 Task: Add an event with the title Training Session: Effective Communication and Relationship Building in Teams, date '2023/10/16', time 7:00 AM to 9:00 AMand add a description: Participants will learn essential communication skills, including active listening, expressing ideas clearly, and providing constructive feedback. They will also explore techniques for fostering open and honest communication within the team.Select event color  Lavender . Add location for the event as: 123 Lello Bookstore, Porto, Portugal, logged in from the account softage.5@softage.netand send the event invitation to softage.1@softage.net and softage.2@softage.net. Set a reminder for the event Doesn't repeat
Action: Mouse moved to (47, 107)
Screenshot: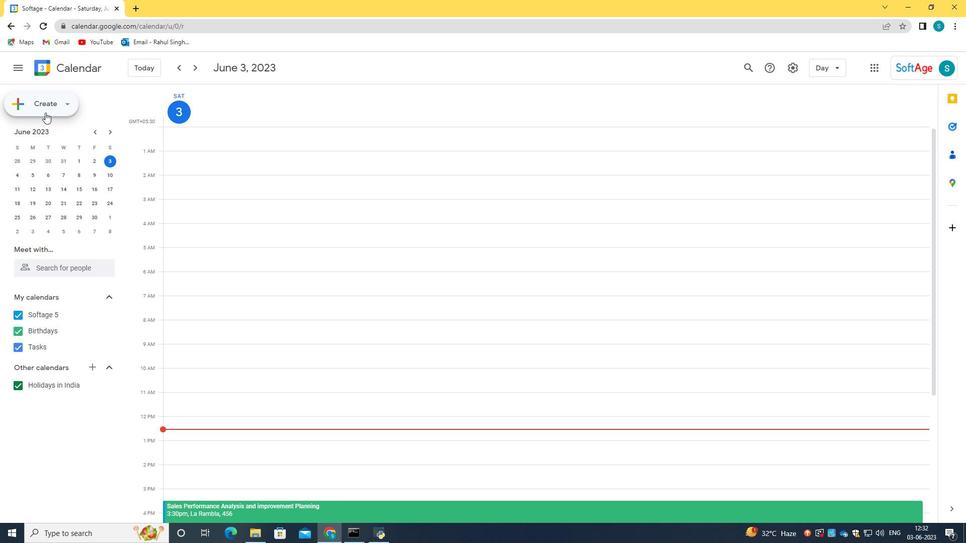 
Action: Mouse pressed left at (47, 107)
Screenshot: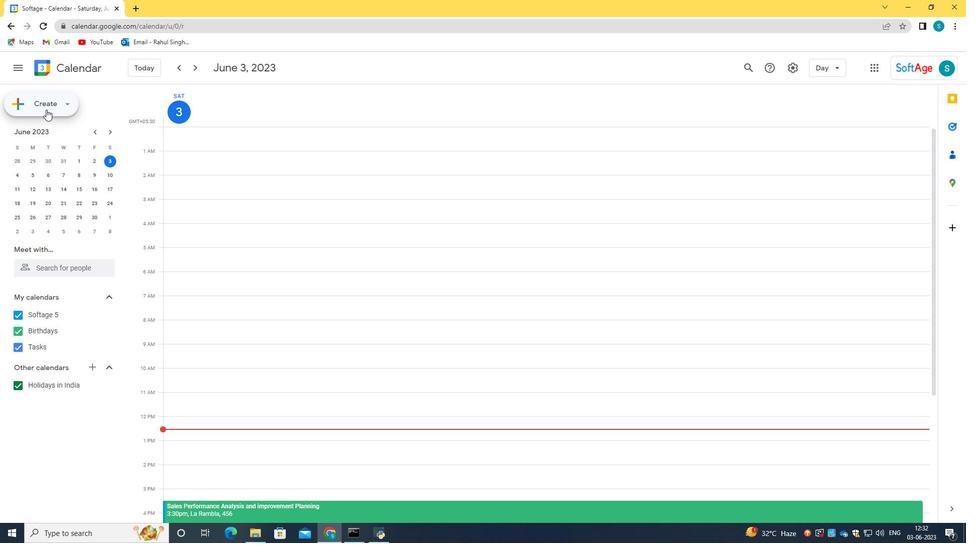 
Action: Mouse moved to (47, 130)
Screenshot: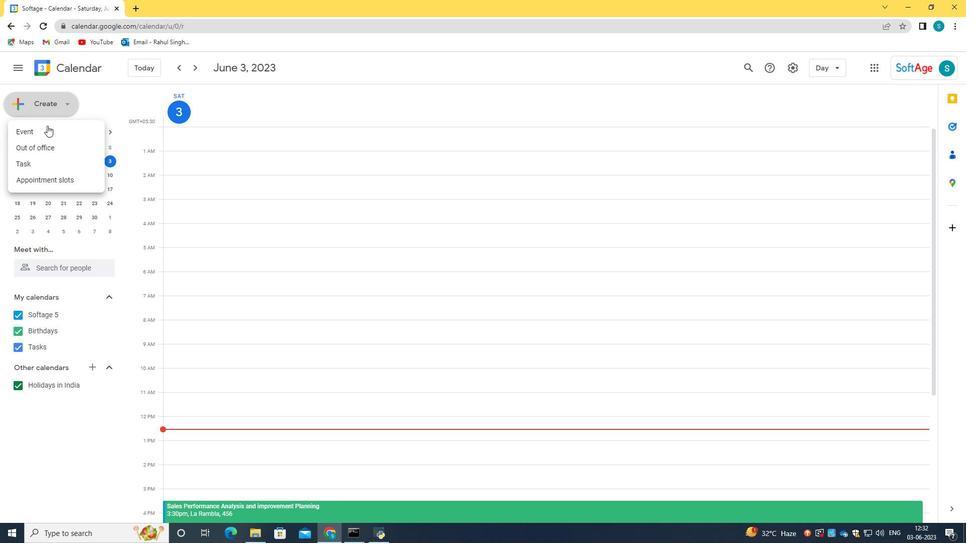 
Action: Mouse pressed left at (47, 130)
Screenshot: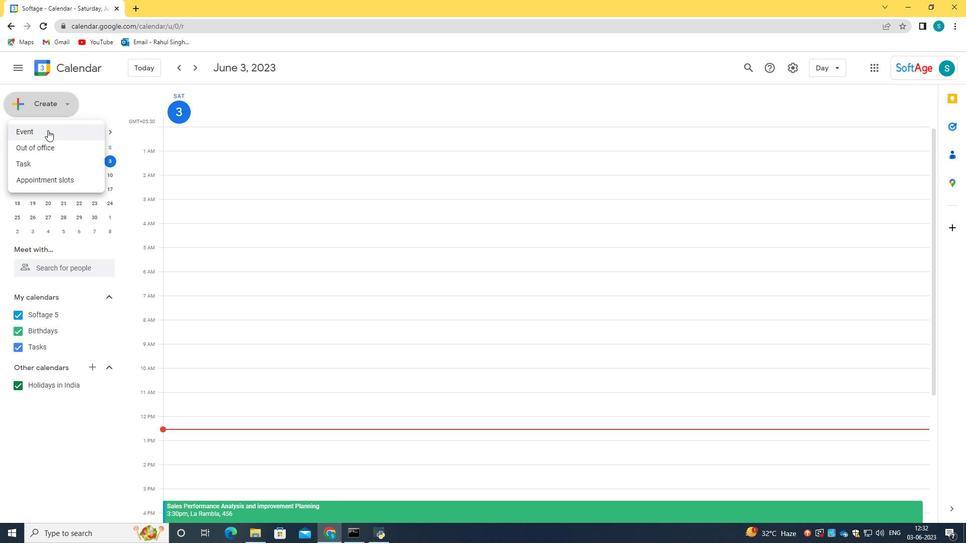 
Action: Mouse moved to (572, 425)
Screenshot: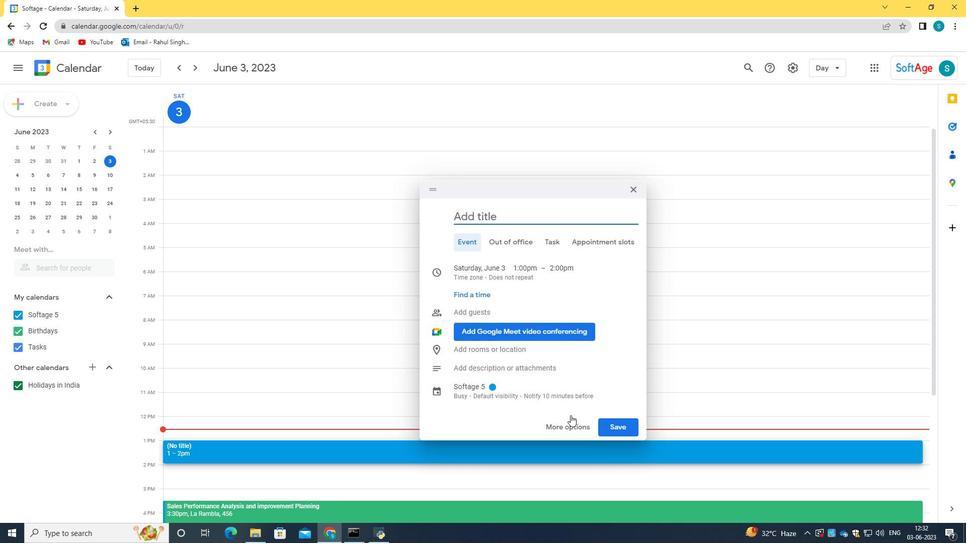 
Action: Mouse pressed left at (572, 425)
Screenshot: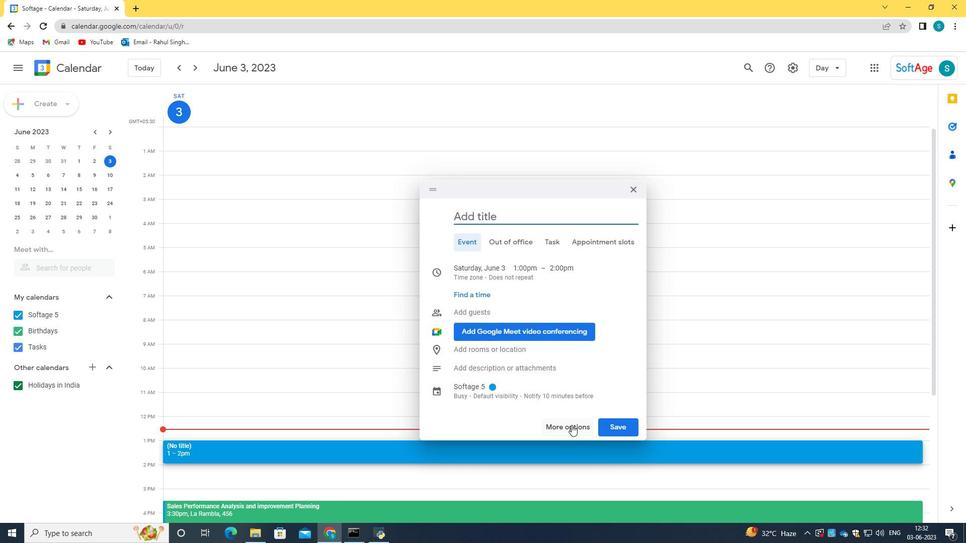
Action: Mouse moved to (239, 74)
Screenshot: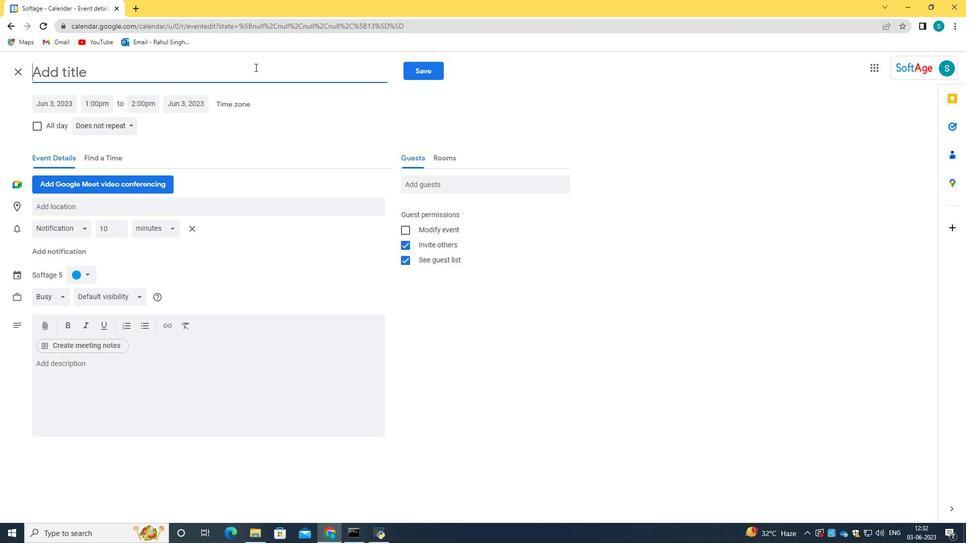 
Action: Mouse pressed left at (239, 74)
Screenshot: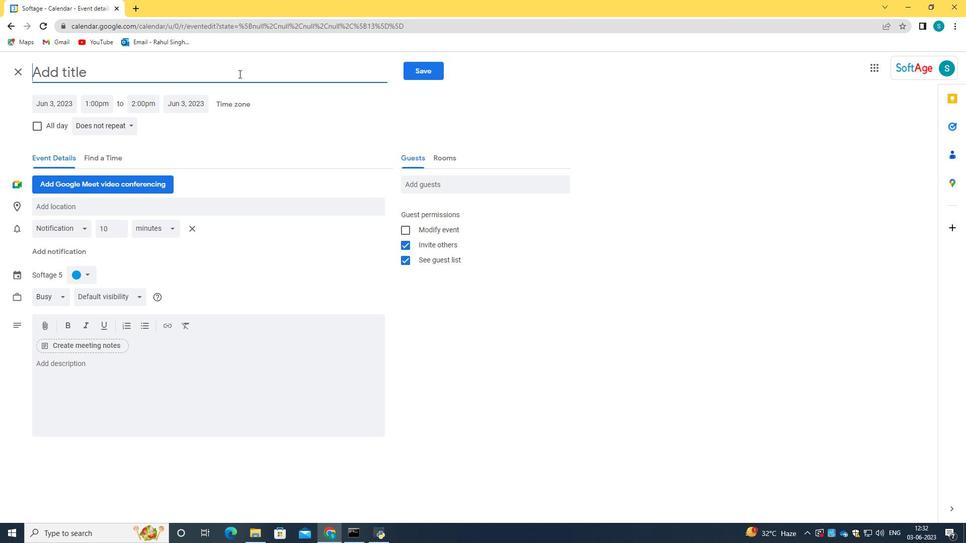 
Action: Key pressed <Key.caps_lock>T<Key.caps_lock>raining<Key.space><Key.caps_lock>S<Key.caps_lock>ession<Key.shift_r><Key.shift_r><Key.shift_r>:<Key.space><Key.caps_lock>E<Key.caps_lock>ffective<Key.space><Key.caps_lock>C<Key.caps_lock>ommuncation<Key.space>and<Key.space><Key.backspace><Key.backspace><Key.backspace><Key.backspace><Key.backspace><Key.backspace><Key.backspace><Key.backspace><Key.backspace><Key.backspace><Key.backspace><Key.backspace><Key.backspace><Key.backspace>munication<Key.space>and<Key.space><Key.caps_lock>R<Key.caps_lock>elationship<Key.space><Key.caps_lock>B<Key.caps_lock>uilding<Key.space>in<Key.space><Key.caps_lock>T<Key.caps_lock>eams
Screenshot: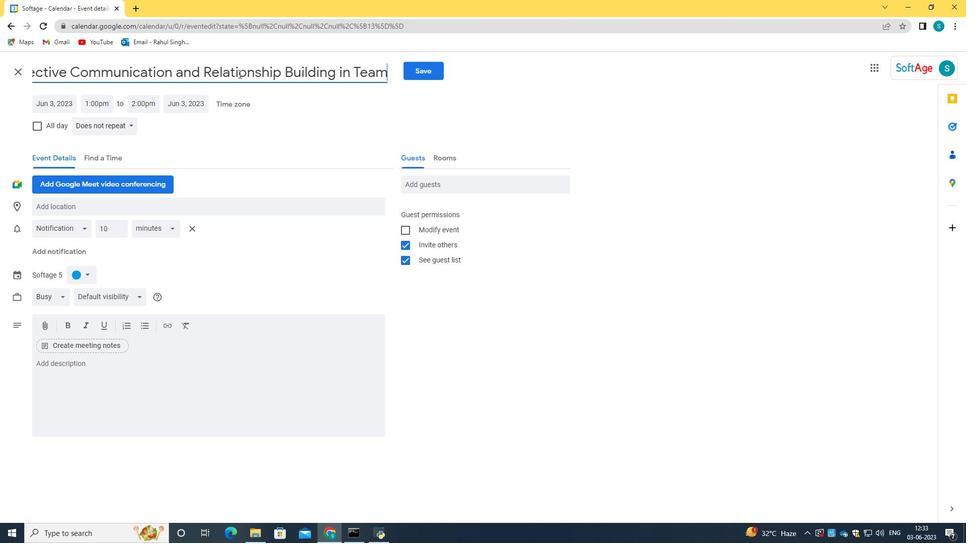 
Action: Mouse moved to (67, 102)
Screenshot: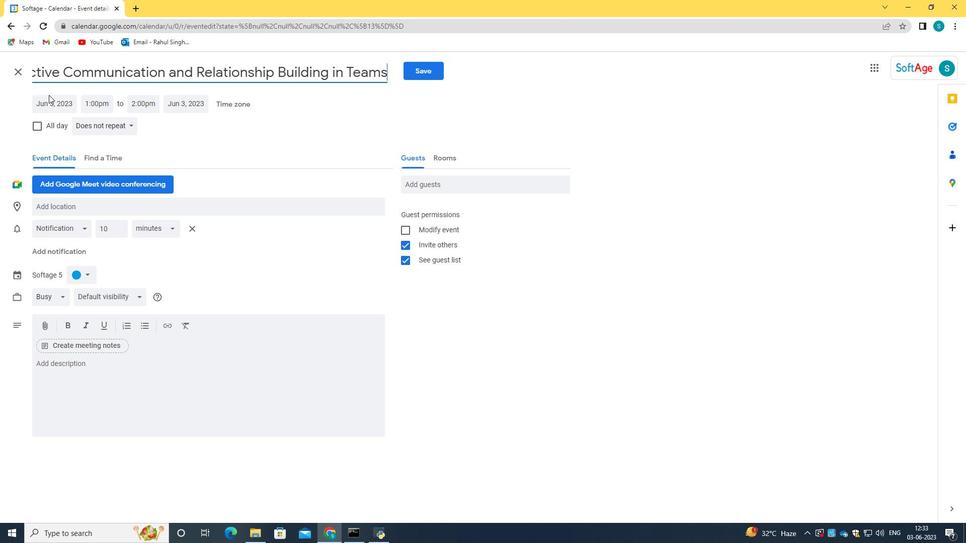 
Action: Mouse pressed left at (67, 102)
Screenshot: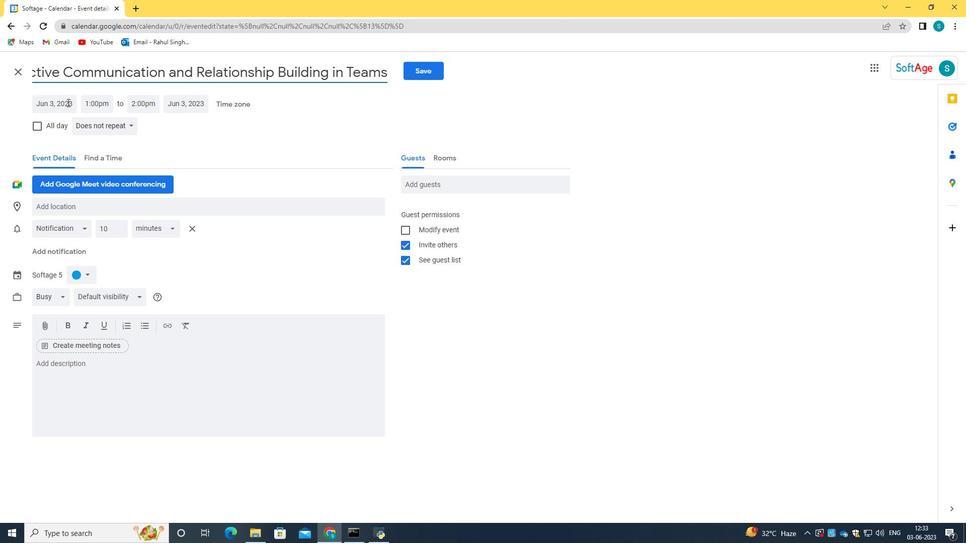 
Action: Key pressed 2023/10/16
Screenshot: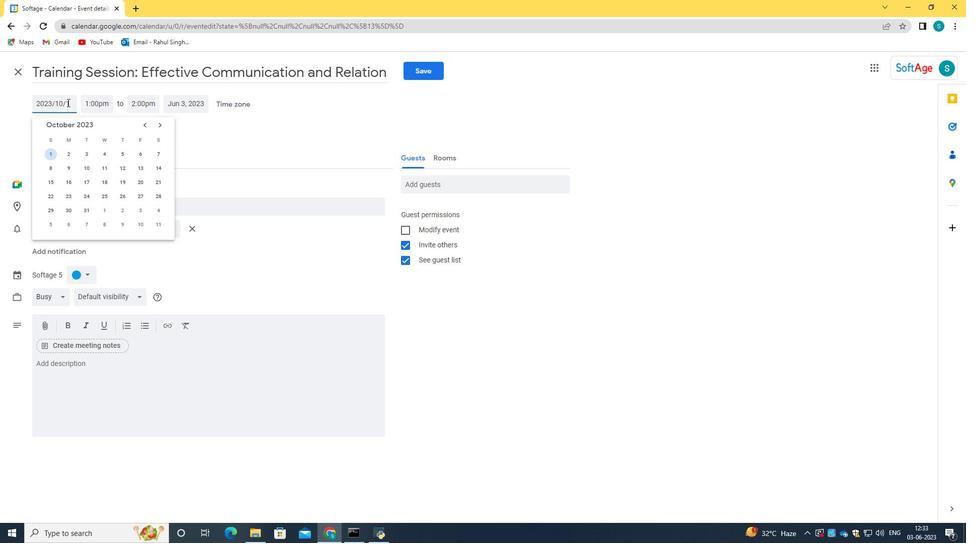 
Action: Mouse moved to (110, 104)
Screenshot: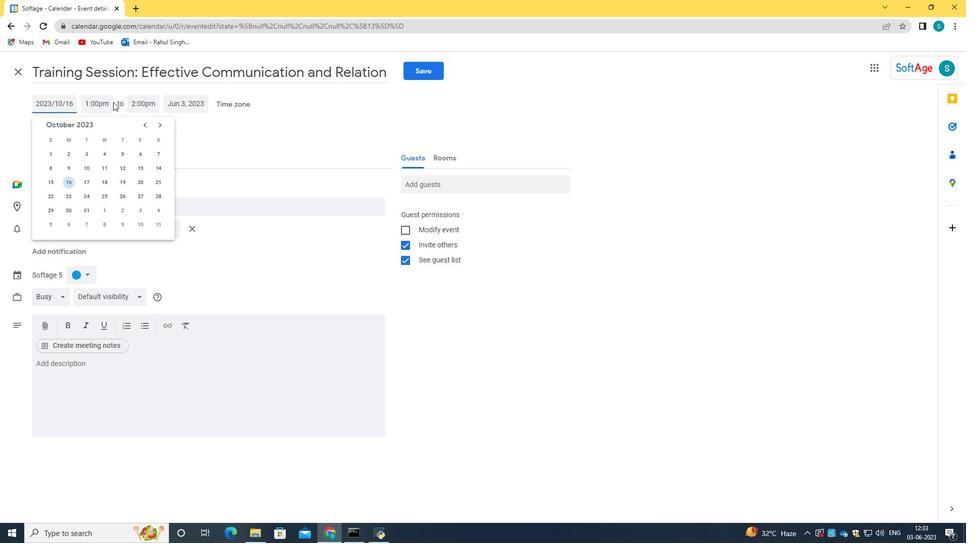 
Action: Mouse pressed left at (110, 104)
Screenshot: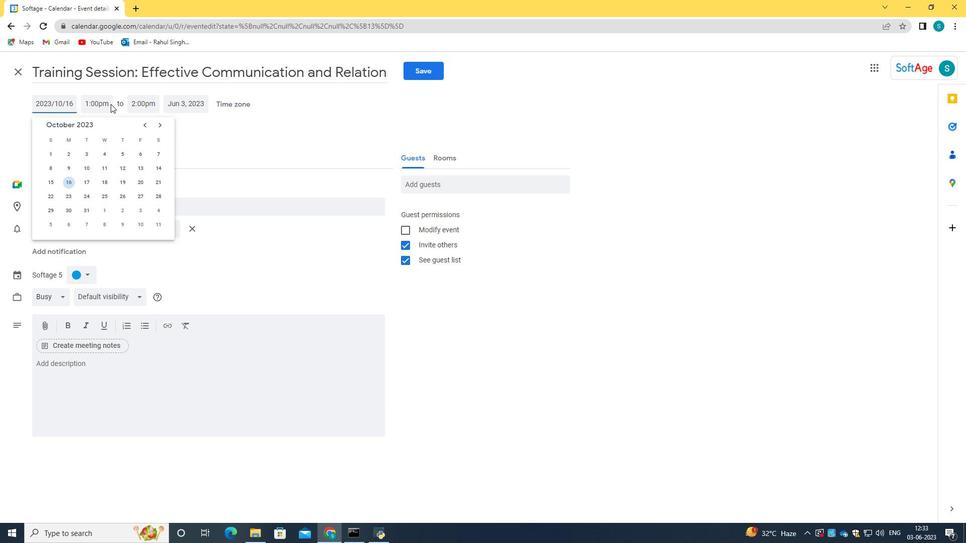 
Action: Key pressed 07<Key.shift_r>:am<Key.backspace><Key.backspace>00<Key.space>am
Screenshot: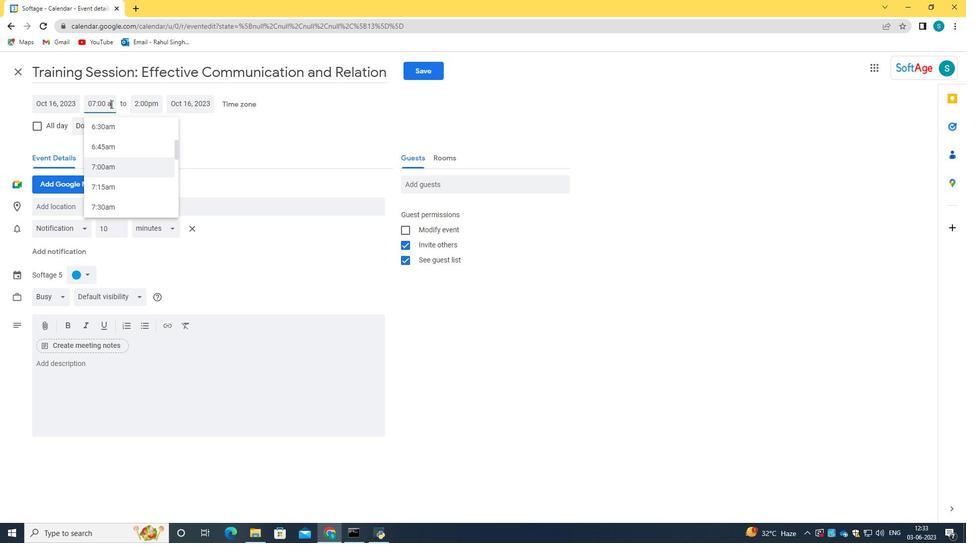 
Action: Mouse moved to (117, 166)
Screenshot: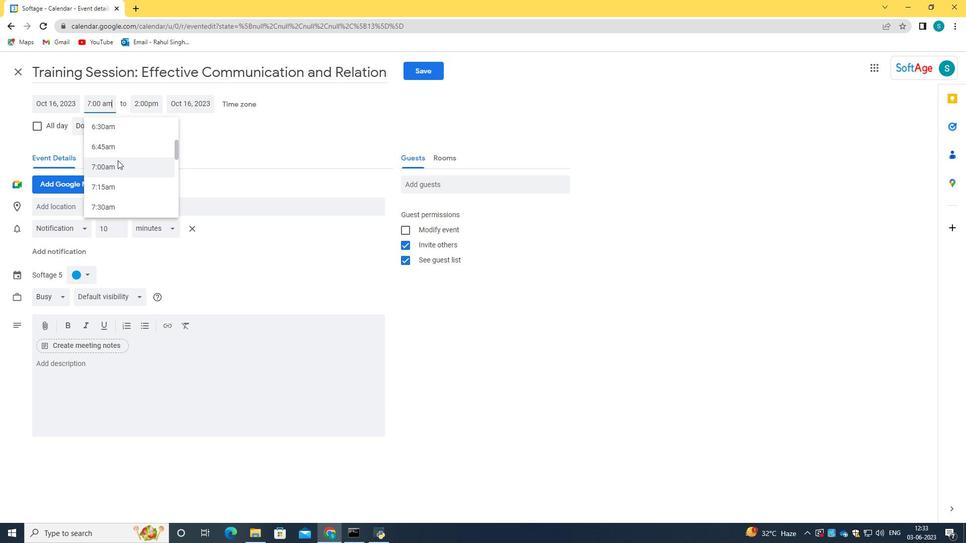 
Action: Mouse pressed left at (117, 166)
Screenshot: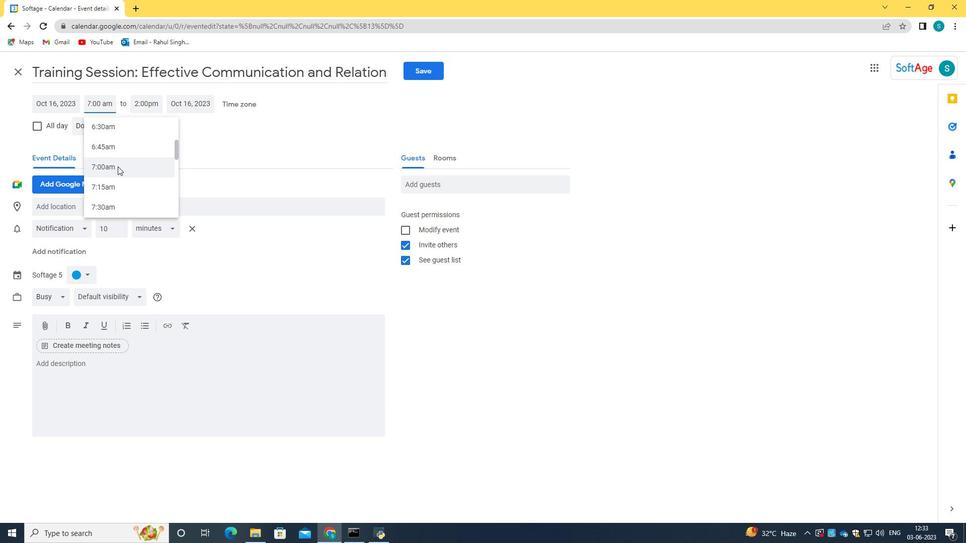 
Action: Mouse moved to (141, 100)
Screenshot: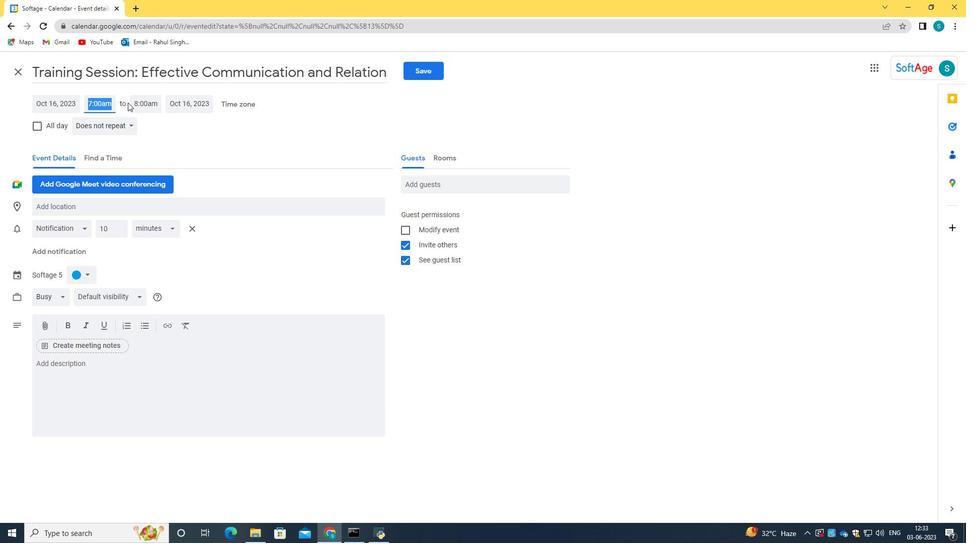 
Action: Mouse pressed left at (141, 100)
Screenshot: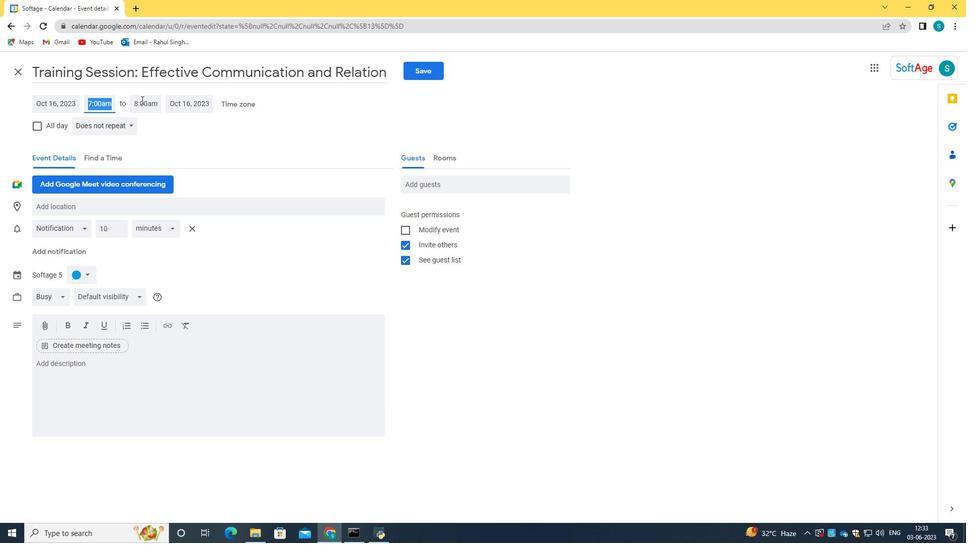 
Action: Key pressed 09<Key.shift_r>:00am
Screenshot: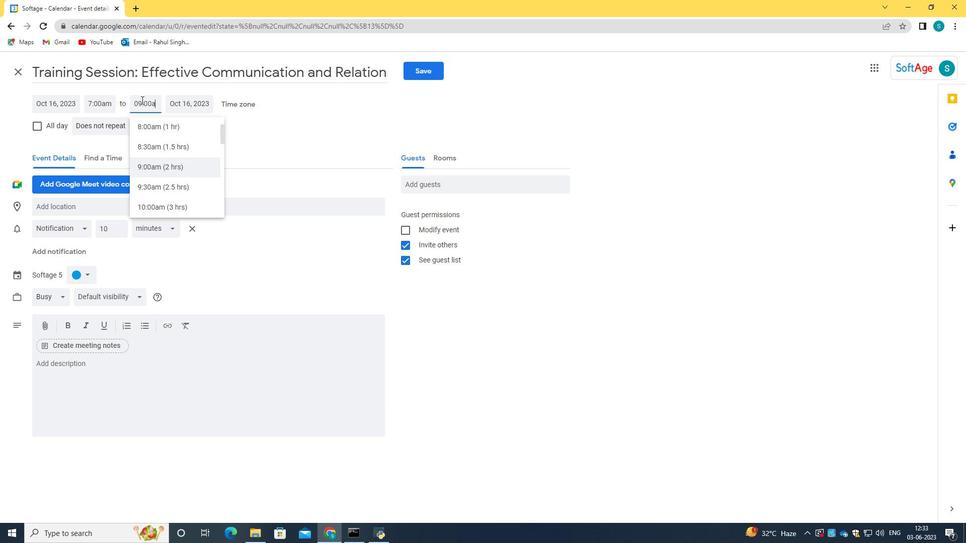 
Action: Mouse moved to (163, 171)
Screenshot: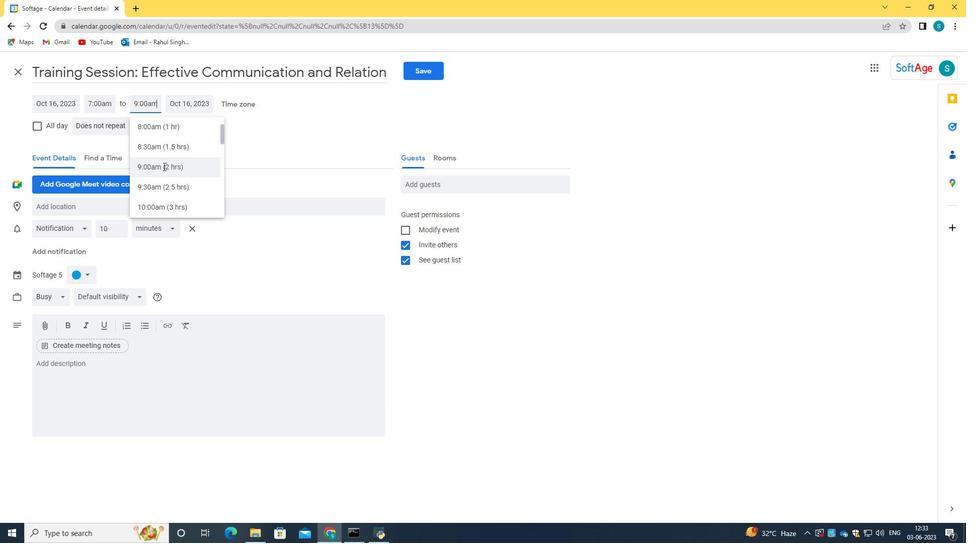 
Action: Mouse pressed left at (163, 171)
Screenshot: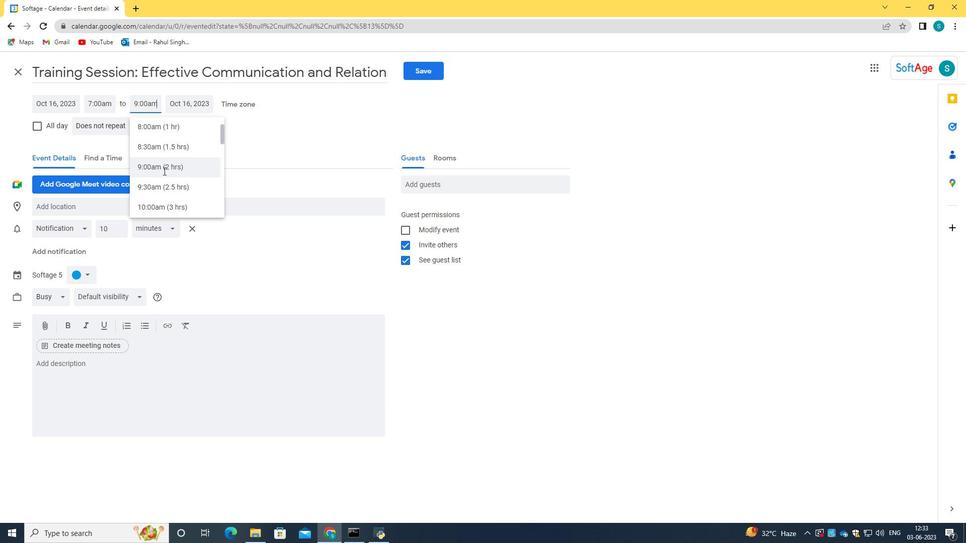 
Action: Mouse moved to (130, 378)
Screenshot: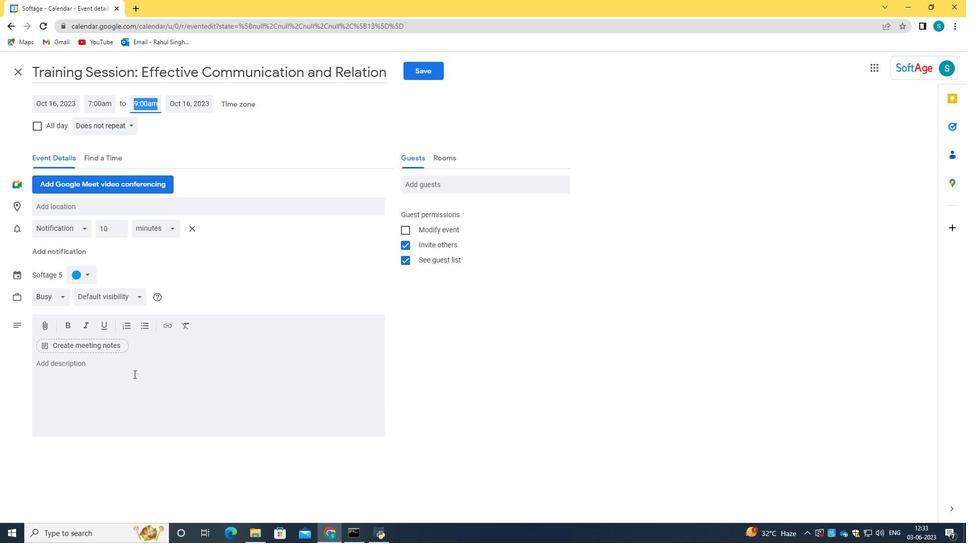 
Action: Mouse pressed left at (130, 378)
Screenshot: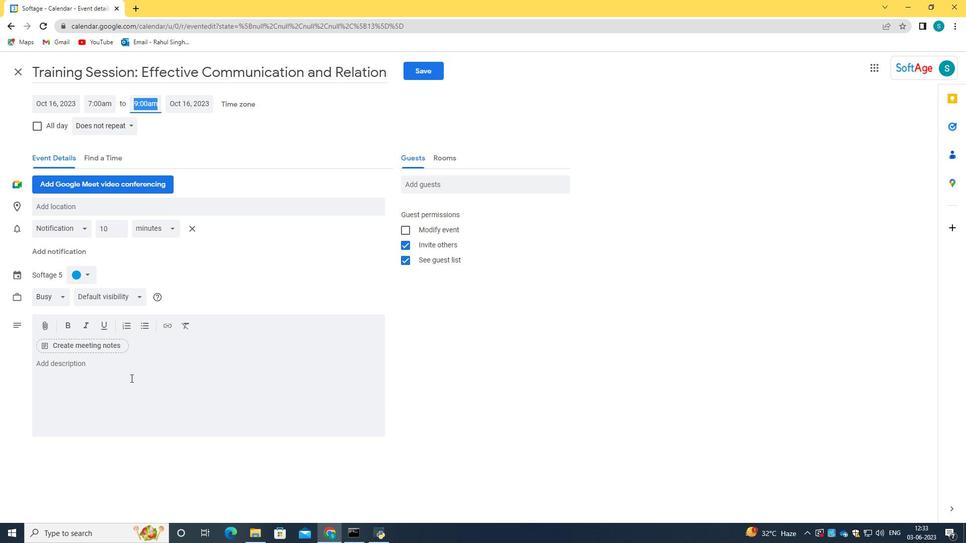 
Action: Key pressed <Key.caps_lock>P<Key.caps_lock>articipants<Key.space>will<Key.space>learn<Key.space>essential<Key.space>communc<Key.backspace>ication<Key.space>skills,<Key.space>including<Key.space>active<Key.space><Key.backspace><Key.space><Key.backspace><Key.space>listening,<Key.space>expressing<Key.space>ideas<Key.space>clearly,<Key.space><Key.space>and<Key.space>providing<Key.space>constructive<Key.space>feedback.<Key.space><Key.caps_lock>T<Key.caps_lock>hey<Key.space>will<Key.space>also<Key.space>explore<Key.space>techniques<Key.space>for<Key.space>fostering<Key.space>open<Key.space>and<Key.space>honest<Key.space>communication<Key.space>within<Key.space>the<Key.space>team.
Screenshot: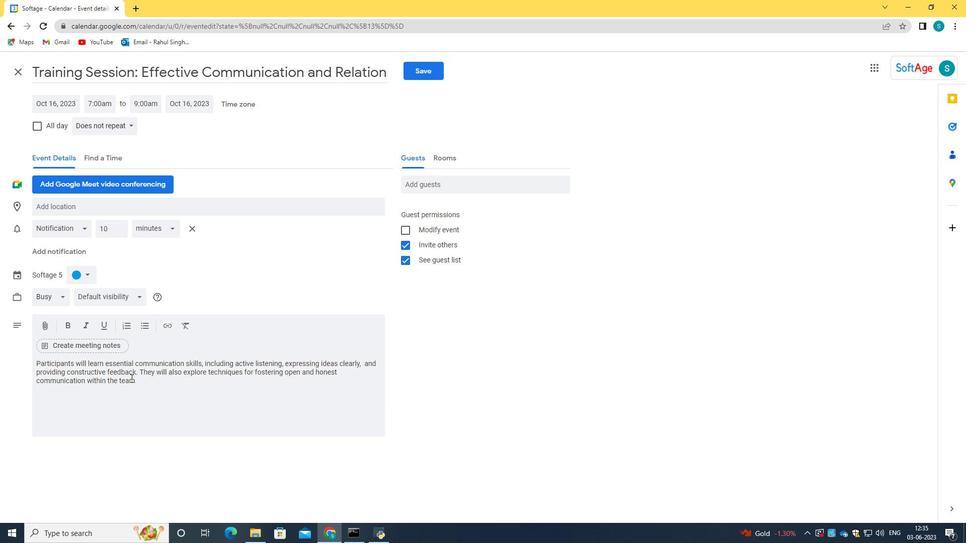 
Action: Mouse moved to (89, 275)
Screenshot: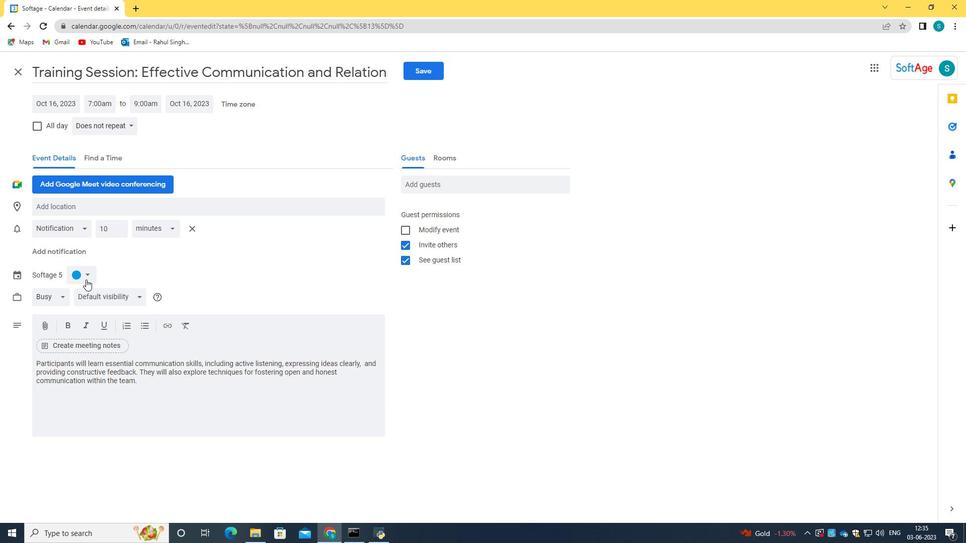 
Action: Mouse pressed left at (89, 275)
Screenshot: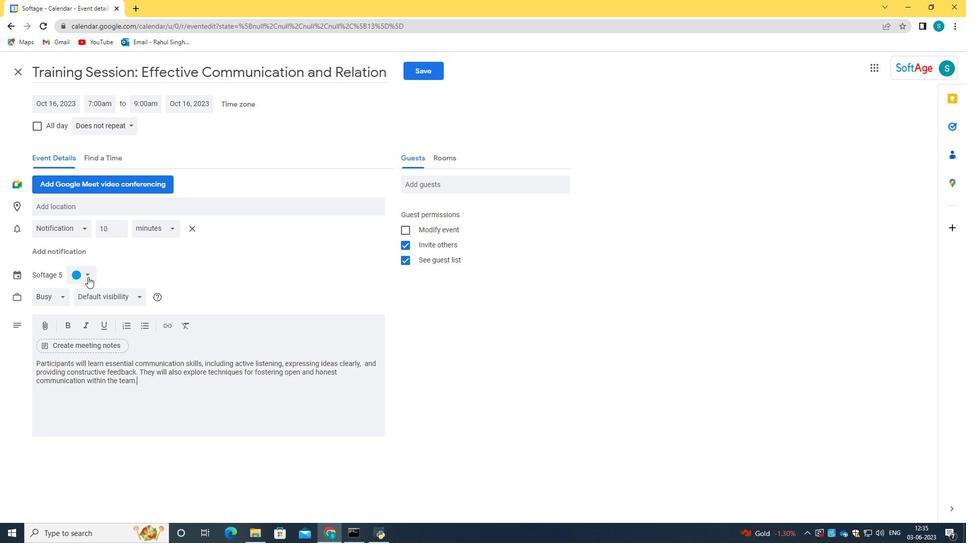 
Action: Mouse moved to (74, 321)
Screenshot: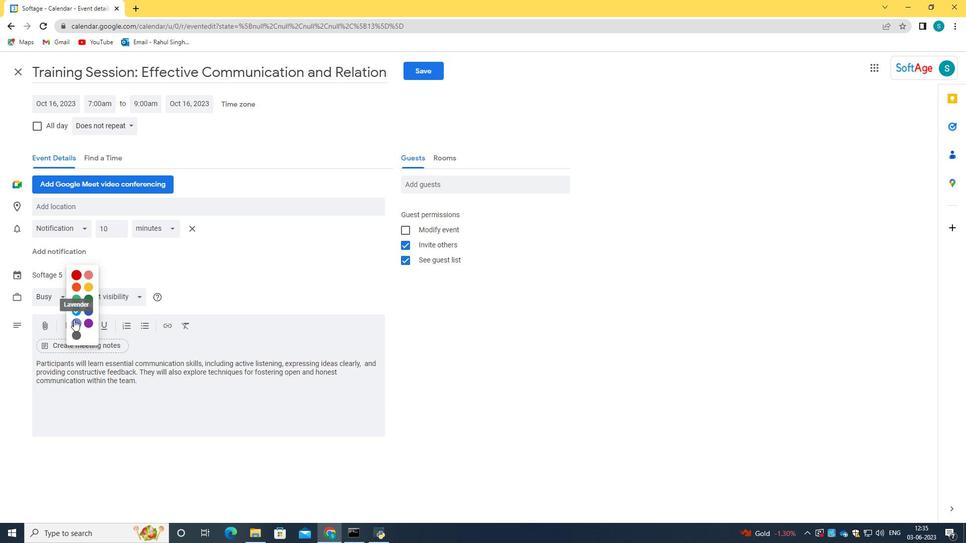 
Action: Mouse pressed left at (74, 321)
Screenshot: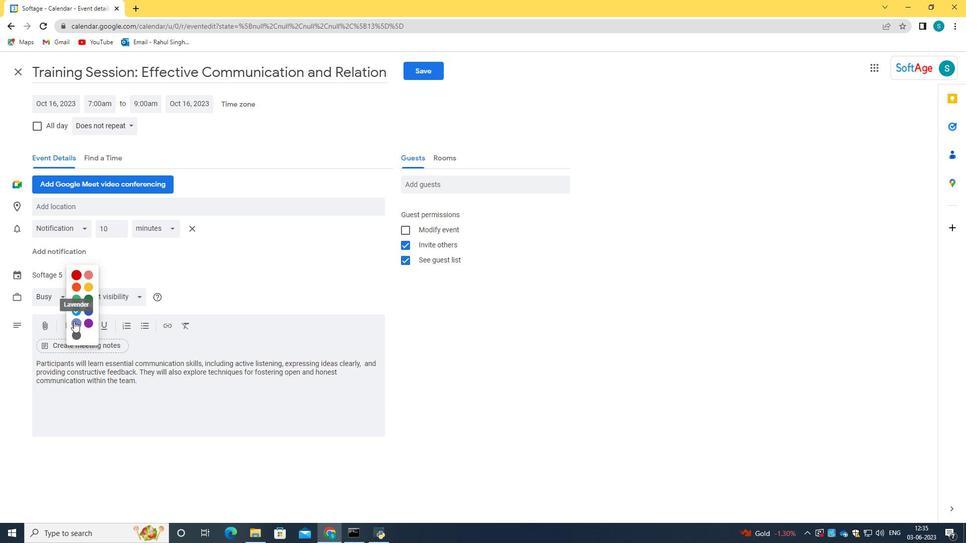 
Action: Mouse moved to (149, 206)
Screenshot: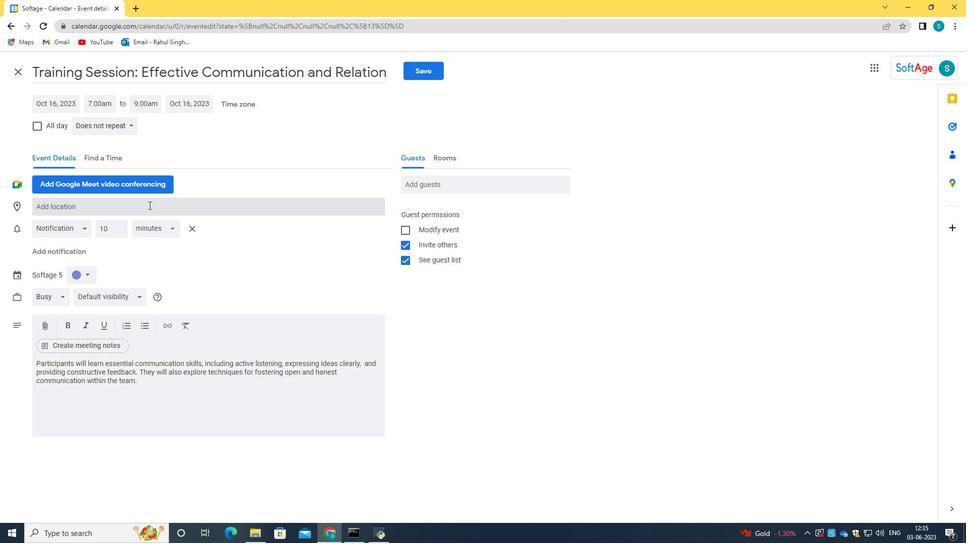 
Action: Mouse pressed left at (149, 206)
Screenshot: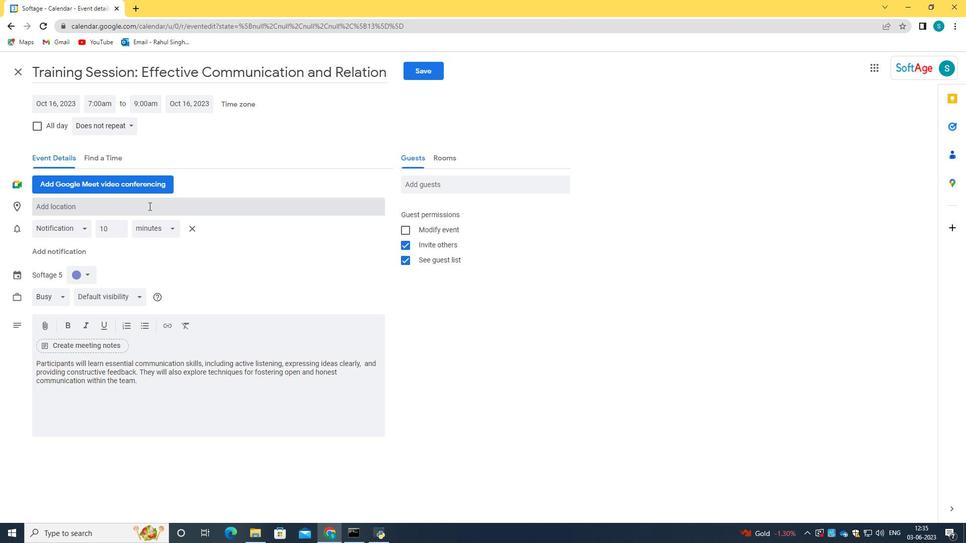 
Action: Key pressed 123<Key.space><Key.caps_lock>L<Key.caps_lock>ello<Key.space>
Screenshot: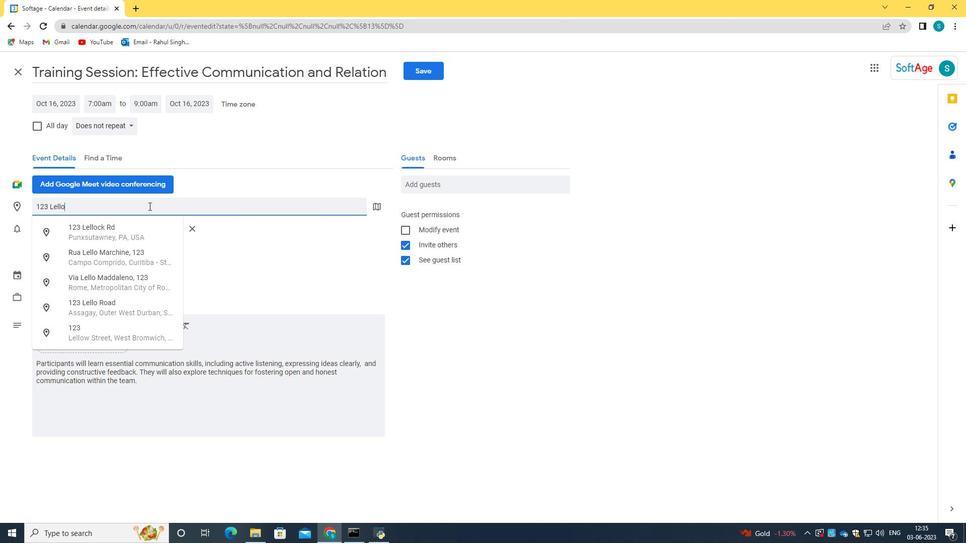 
Action: Mouse moved to (148, 206)
Screenshot: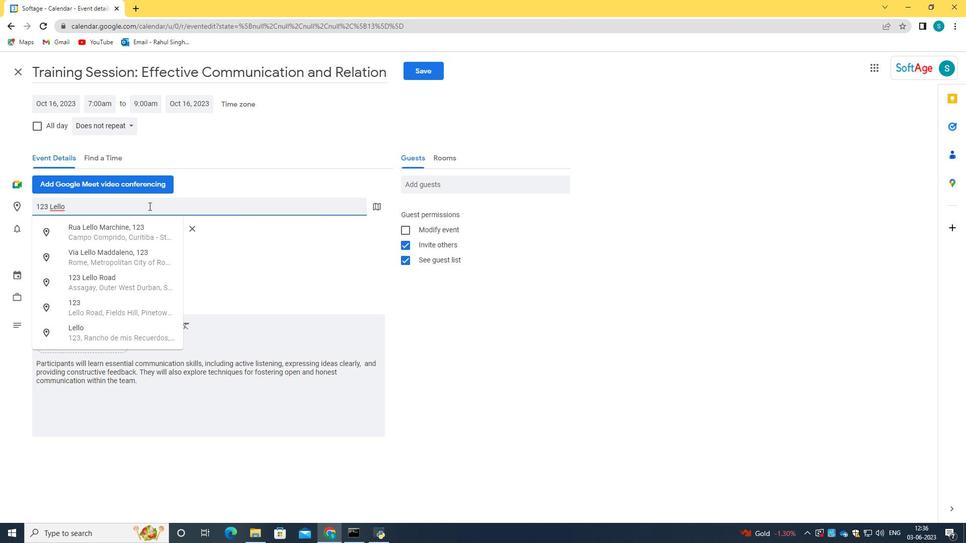 
Action: Key pressed <Key.caps_lock>B<Key.caps_lock>ookstore,<Key.space><Key.caps_lock>P<Key.caps_lock>orto,<Key.space><Key.caps_lock>P<Key.caps_lock>otugal<Key.enter>
Screenshot: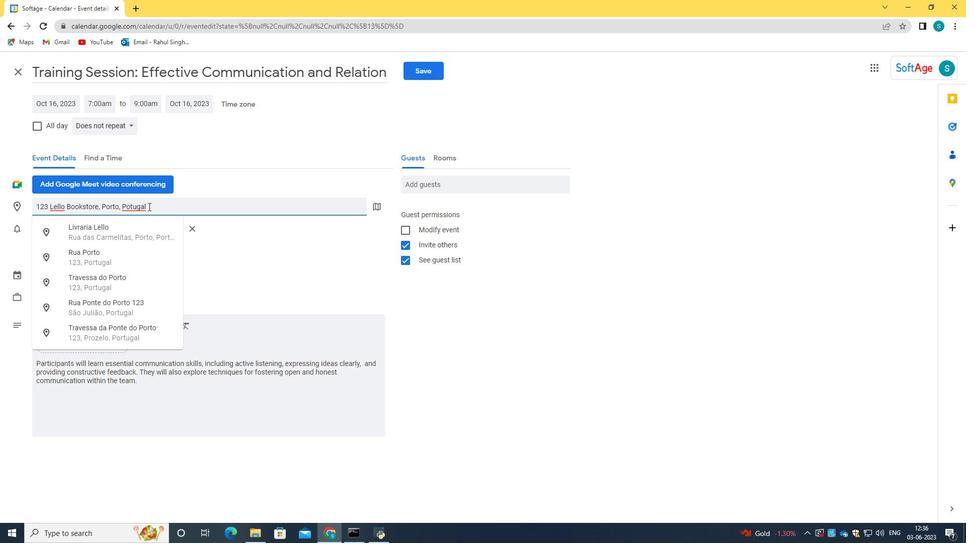 
Action: Mouse moved to (130, 209)
Screenshot: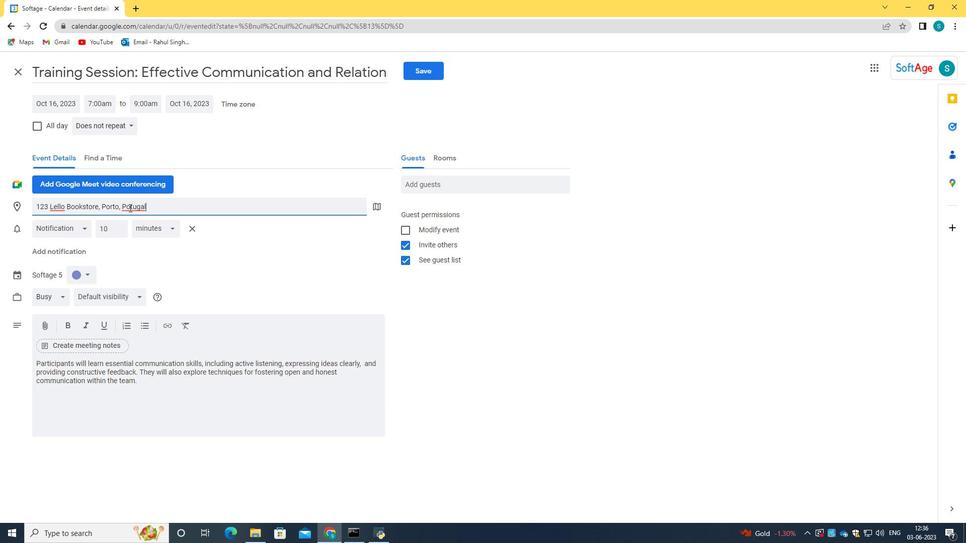 
Action: Mouse pressed left at (130, 209)
Screenshot: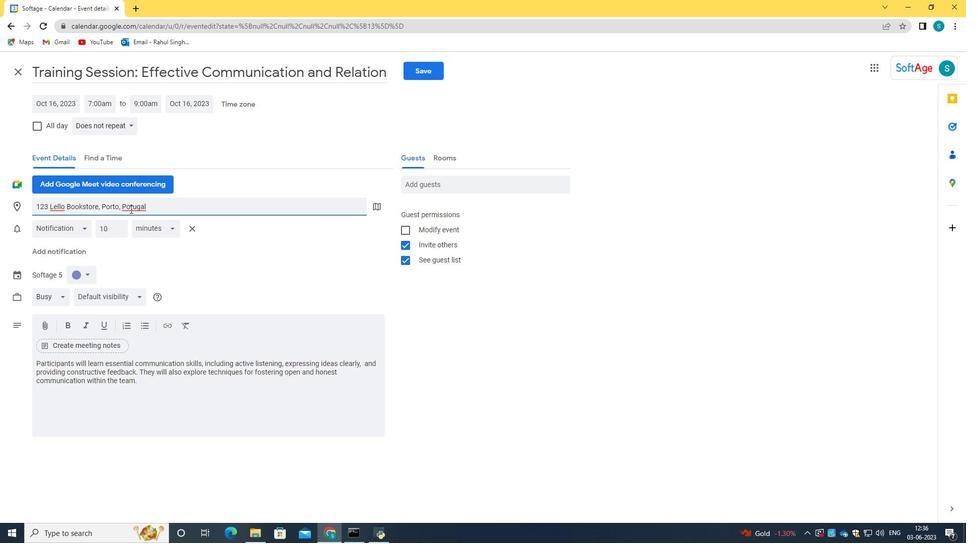 
Action: Mouse moved to (142, 208)
Screenshot: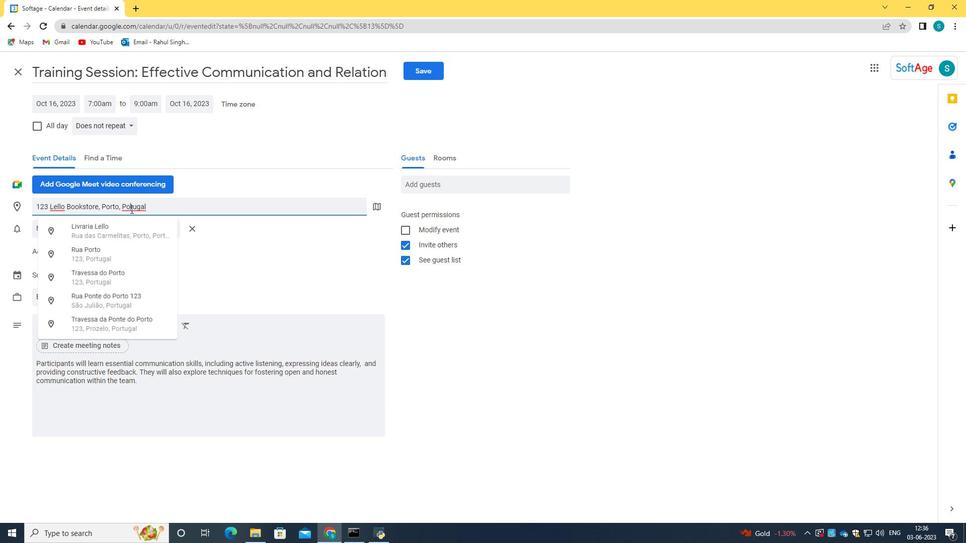
Action: Key pressed r
Screenshot: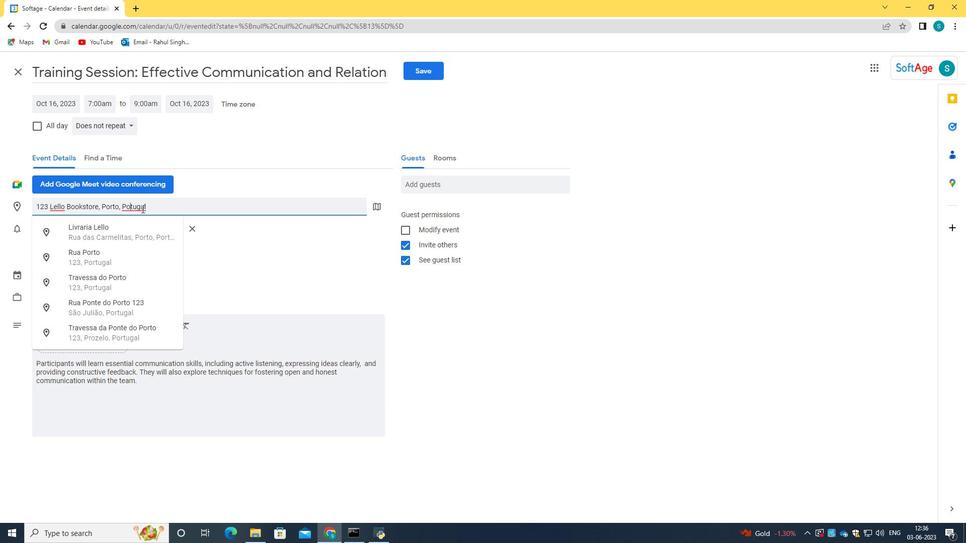 
Action: Mouse moved to (182, 209)
Screenshot: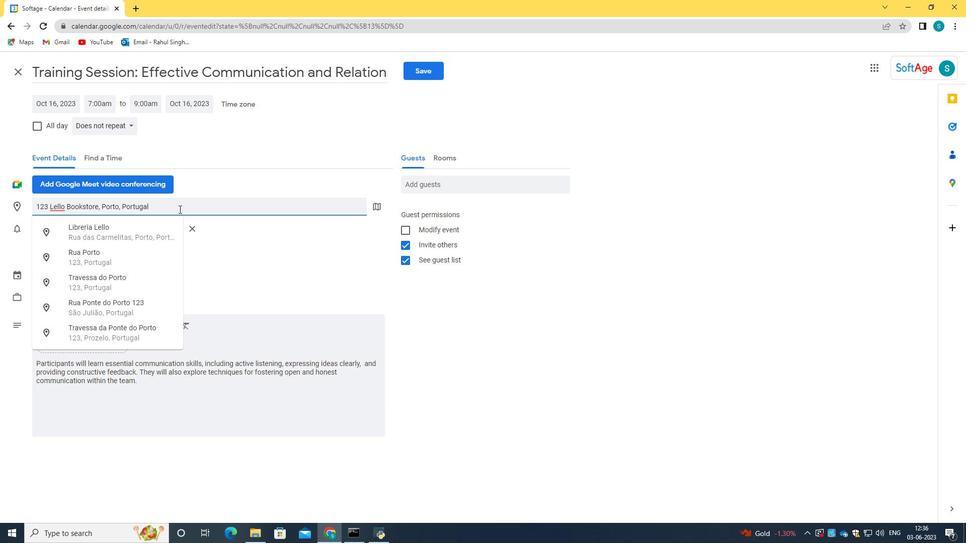 
Action: Mouse pressed left at (182, 209)
Screenshot: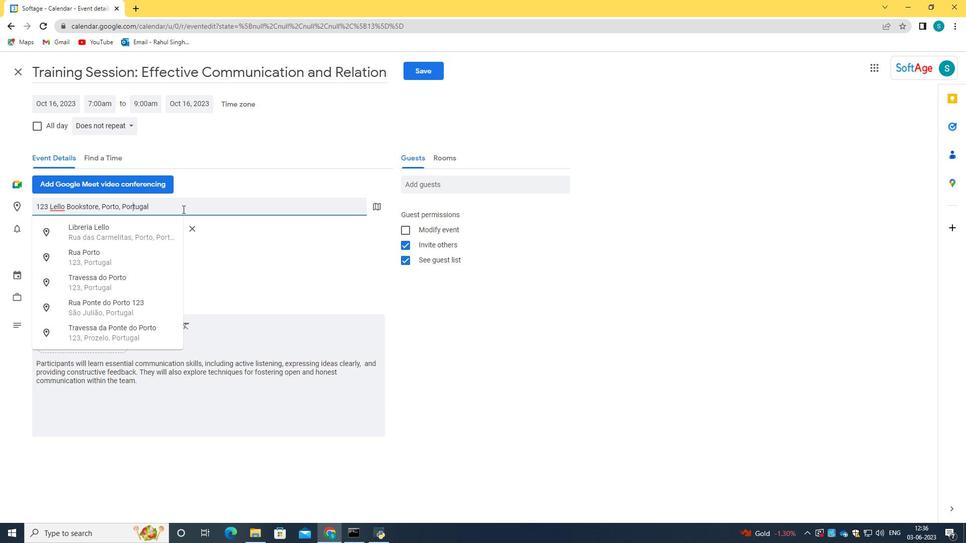 
Action: Mouse moved to (286, 283)
Screenshot: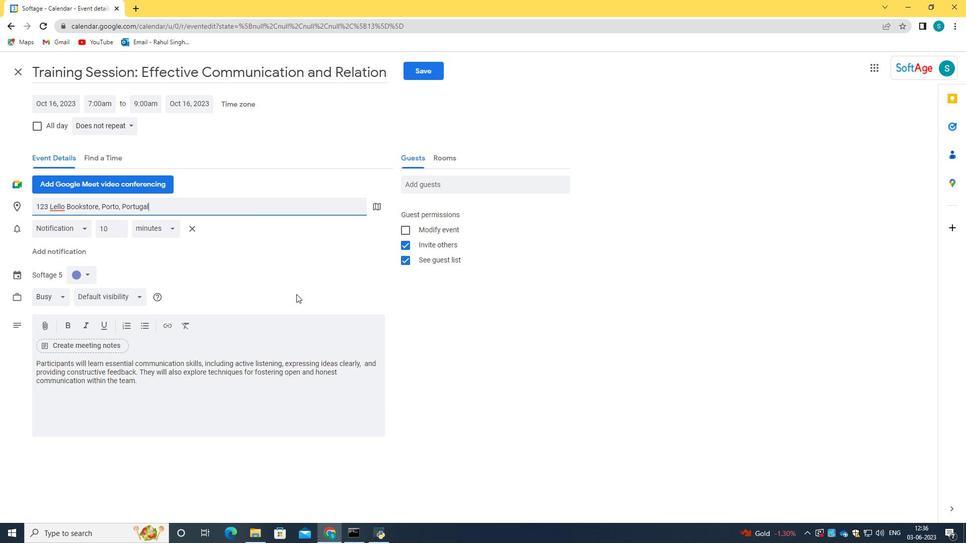 
Action: Mouse pressed left at (286, 283)
Screenshot: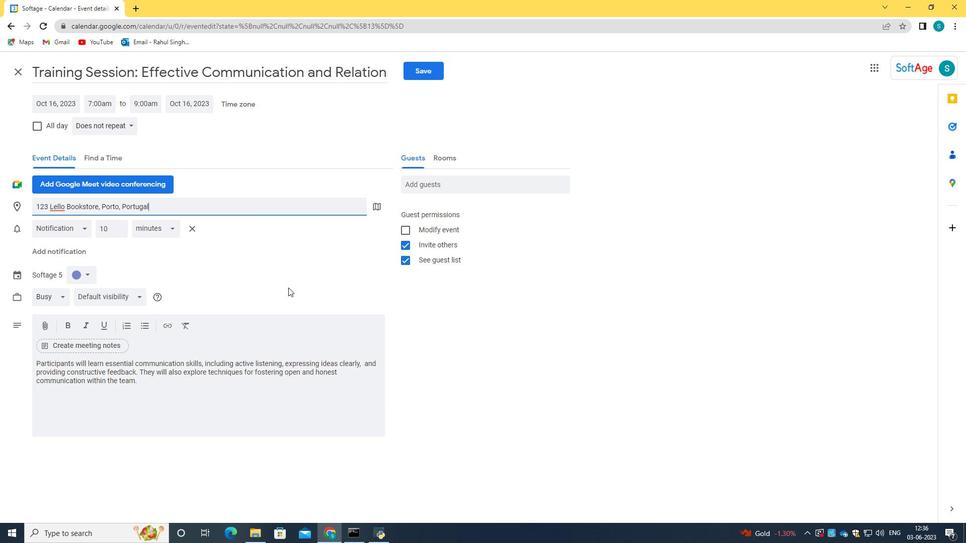 
Action: Mouse moved to (425, 185)
Screenshot: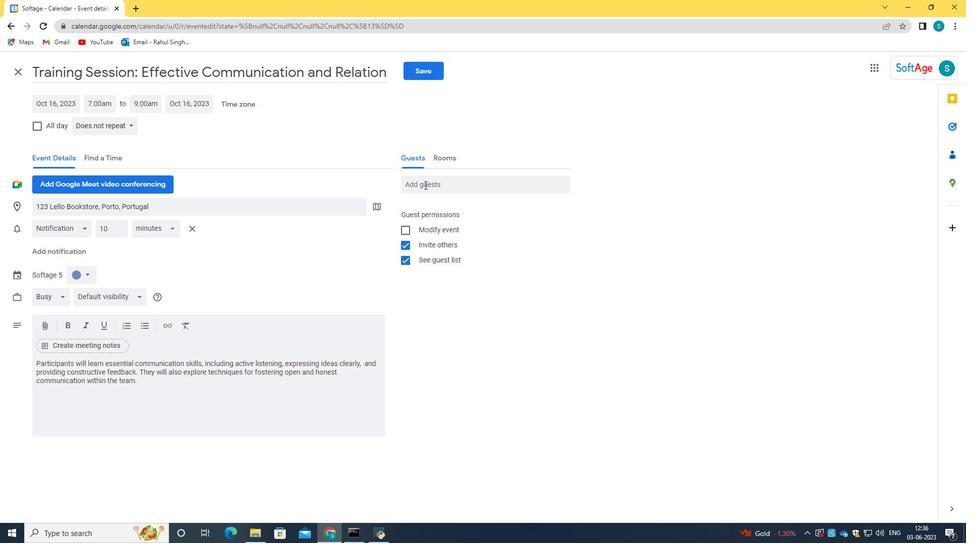 
Action: Mouse pressed left at (425, 185)
Screenshot: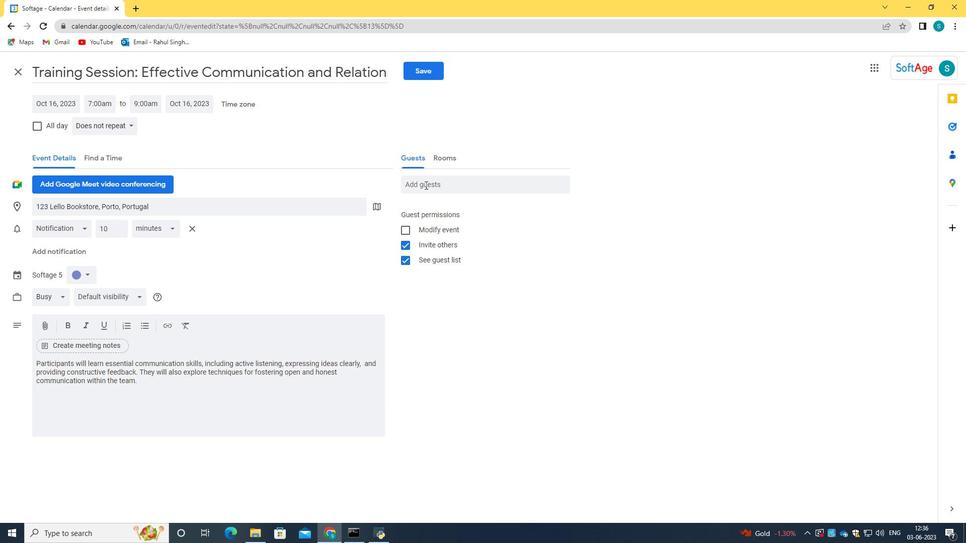 
Action: Key pressed softage.1<Key.shift>@softage.net<Key.tab>softage.2<Key.shift>@softage.net
Screenshot: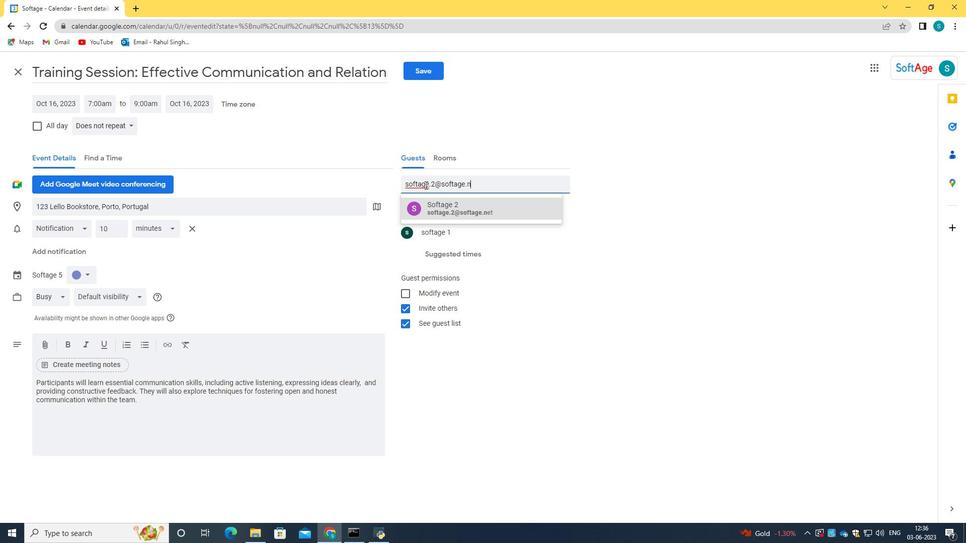 
Action: Mouse moved to (459, 212)
Screenshot: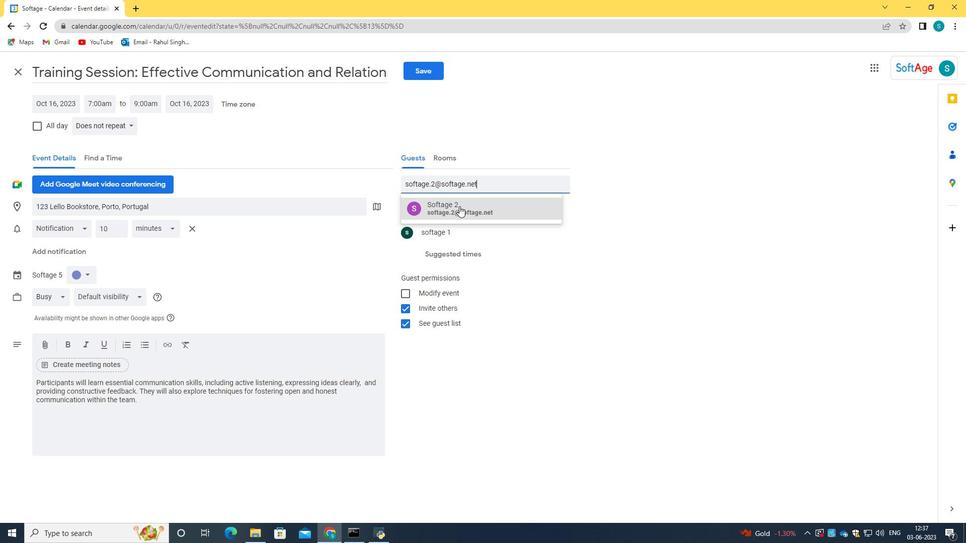 
Action: Mouse pressed left at (459, 212)
Screenshot: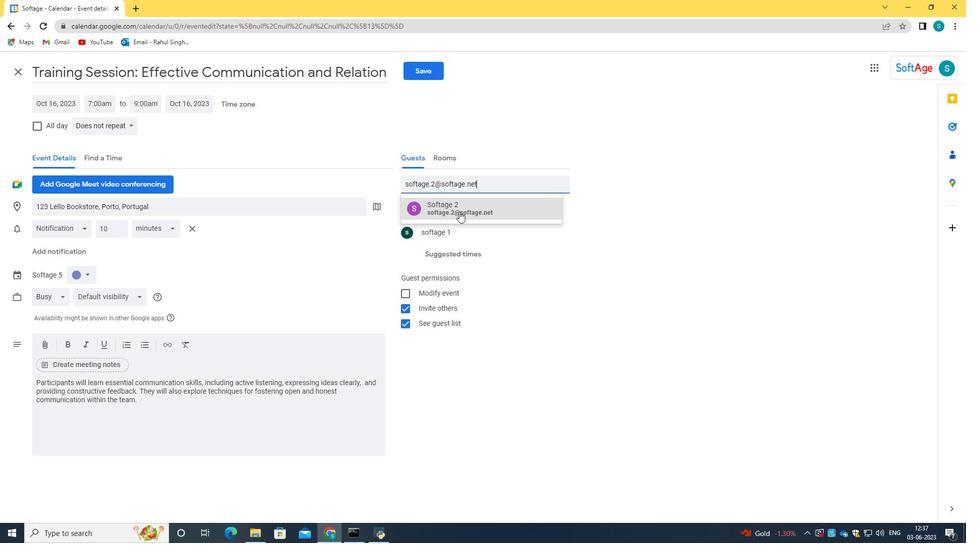 
Action: Mouse moved to (620, 365)
Screenshot: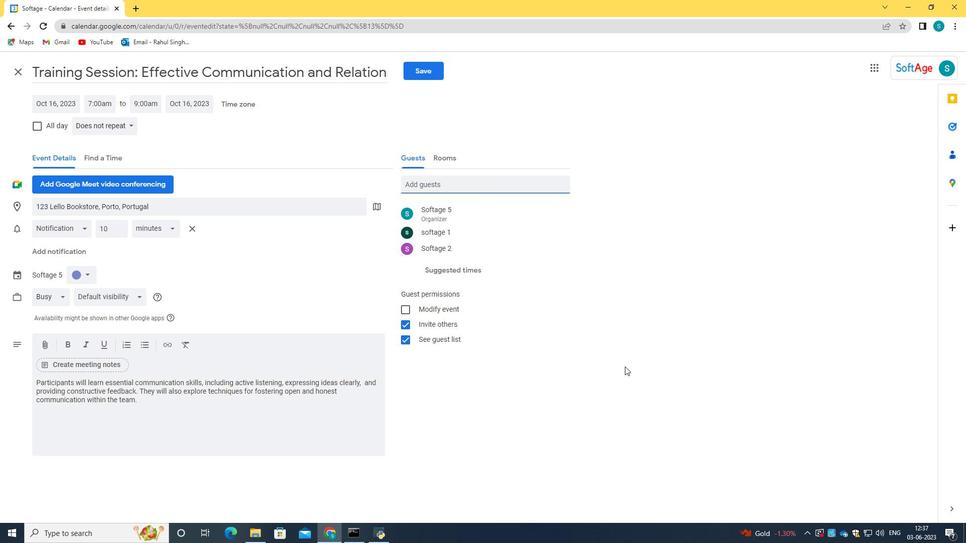 
Action: Mouse pressed left at (620, 365)
Screenshot: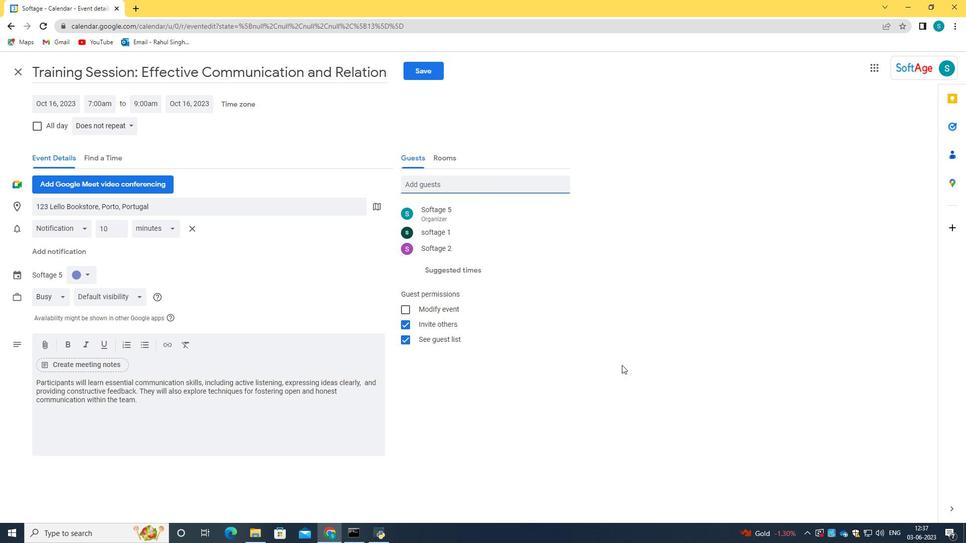 
Action: Mouse moved to (102, 128)
Screenshot: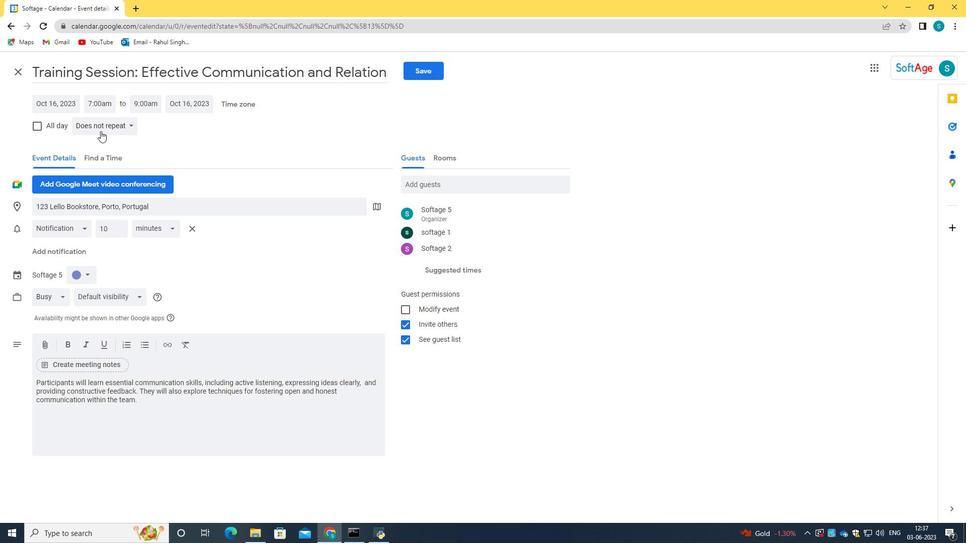 
Action: Mouse pressed left at (102, 128)
Screenshot: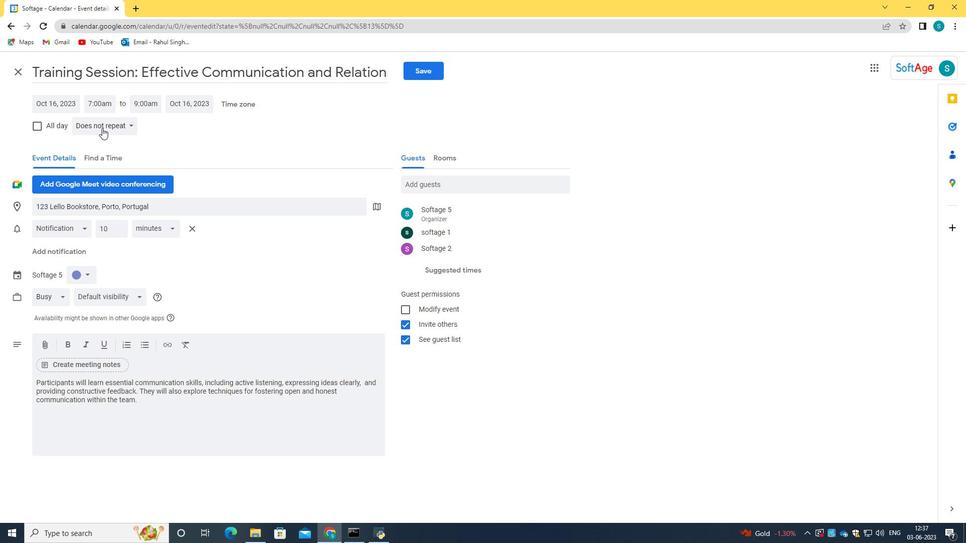 
Action: Mouse moved to (156, 126)
Screenshot: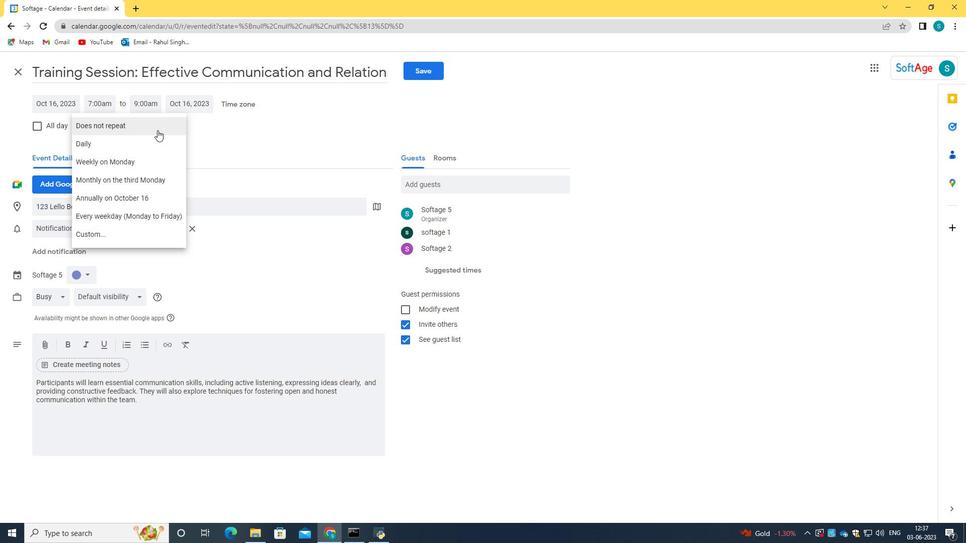 
Action: Mouse pressed left at (156, 126)
Screenshot: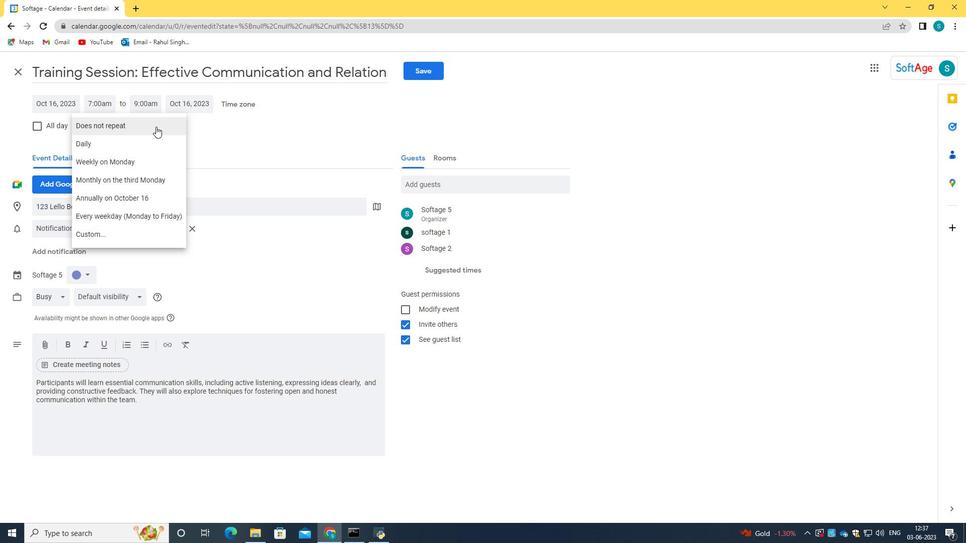 
Action: Mouse moved to (422, 71)
Screenshot: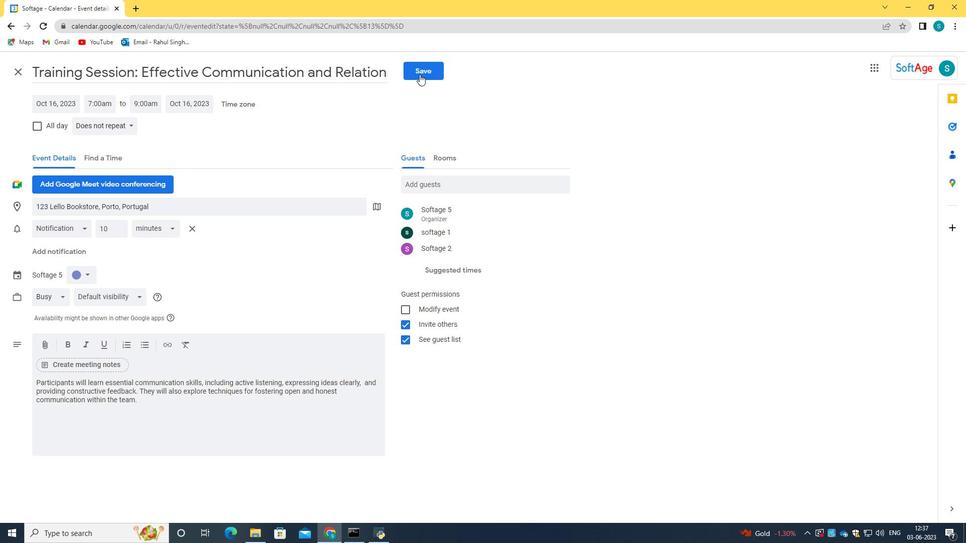 
Action: Mouse pressed left at (422, 71)
Screenshot: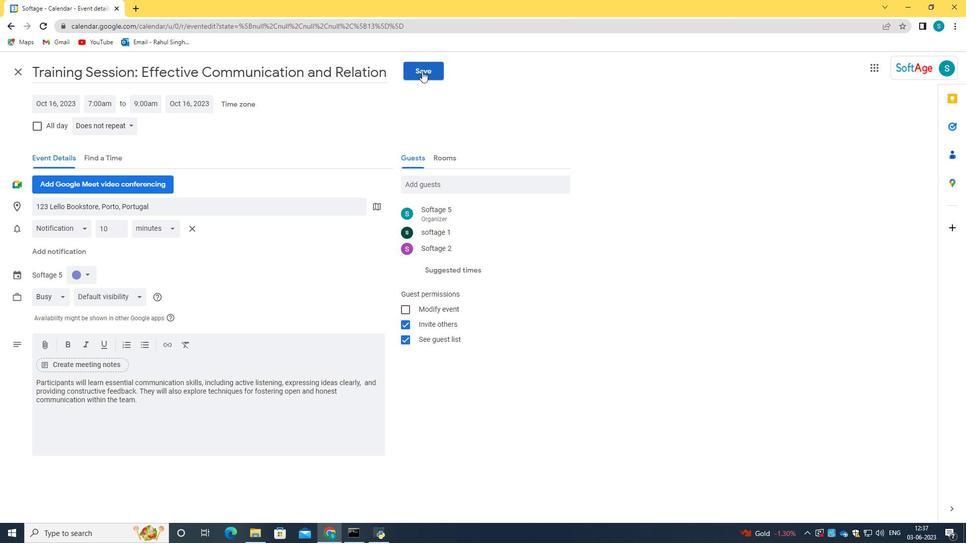 
Action: Mouse moved to (588, 312)
Screenshot: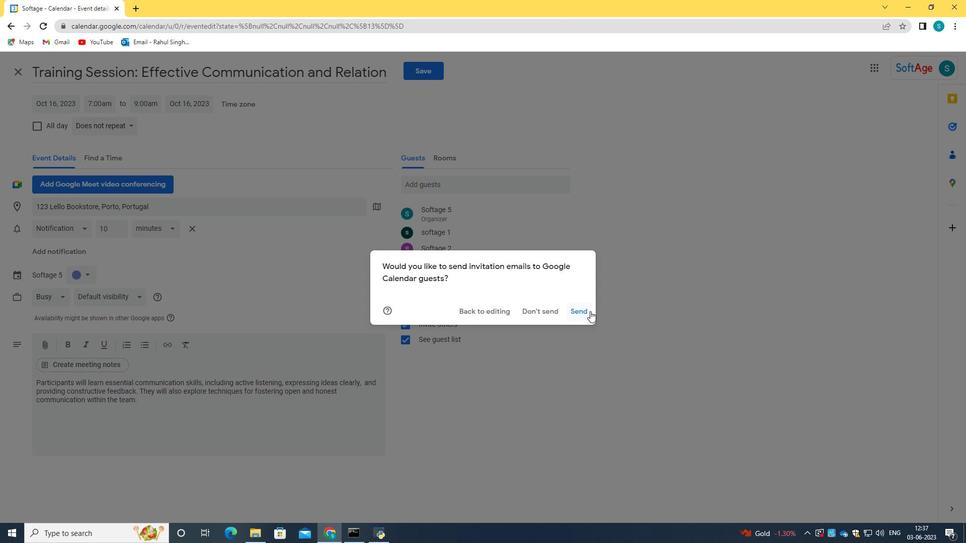 
Action: Mouse pressed left at (588, 312)
Screenshot: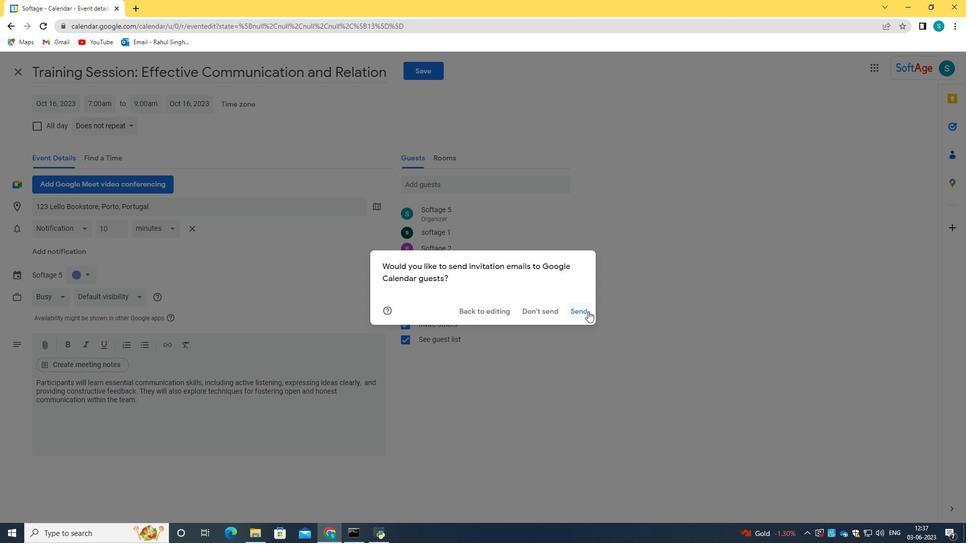
